 Task: Set the rendering intent for color conversion for Open GL video output to "Absolute colorimetric".
Action: Mouse moved to (125, 17)
Screenshot: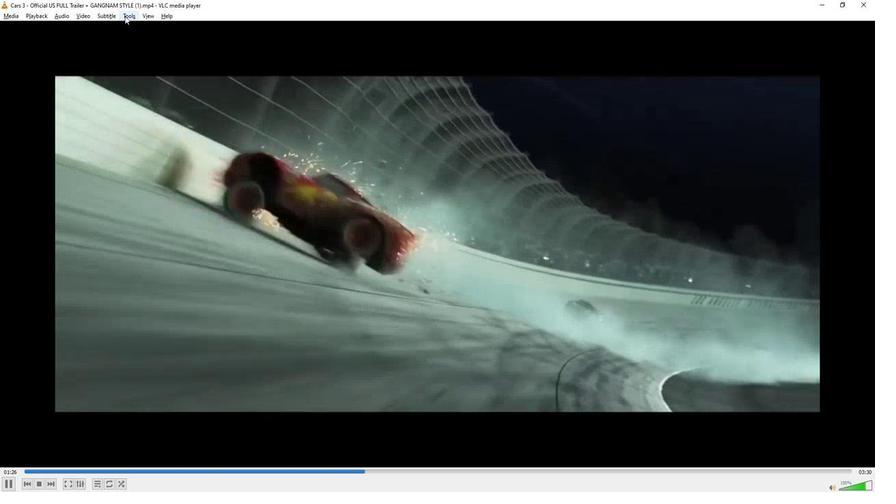 
Action: Mouse pressed left at (125, 17)
Screenshot: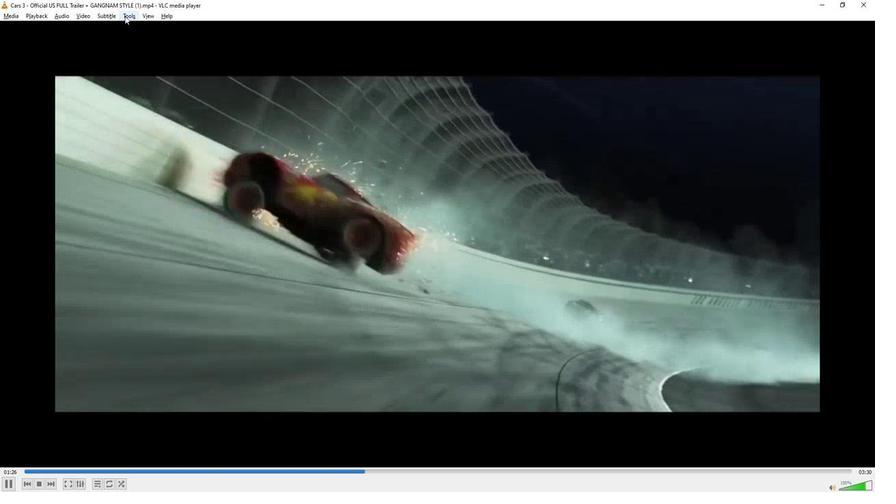 
Action: Mouse moved to (152, 123)
Screenshot: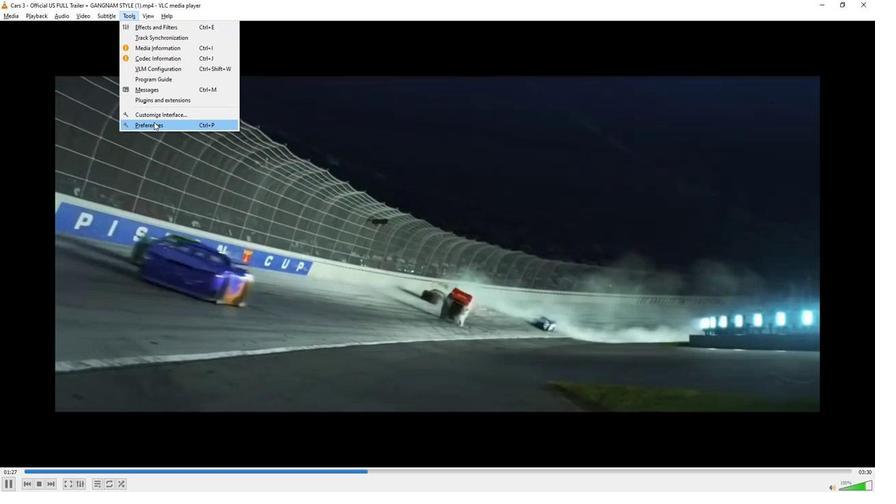 
Action: Mouse pressed left at (152, 123)
Screenshot: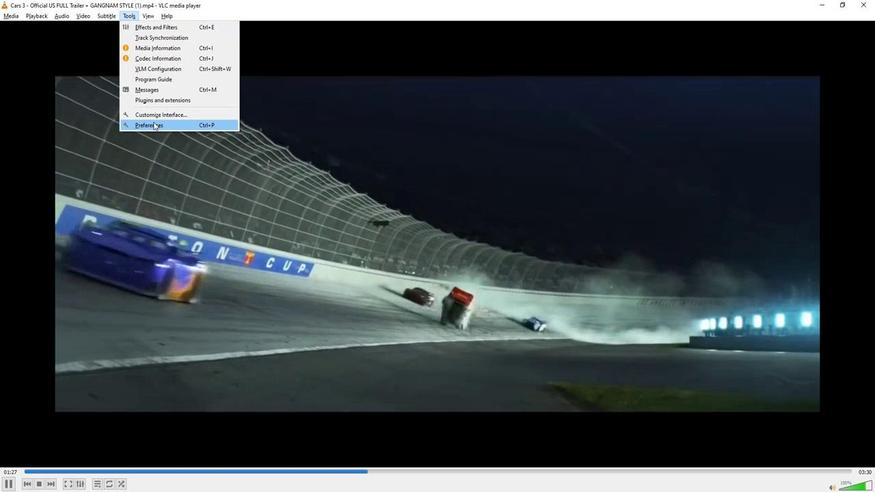 
Action: Mouse moved to (196, 388)
Screenshot: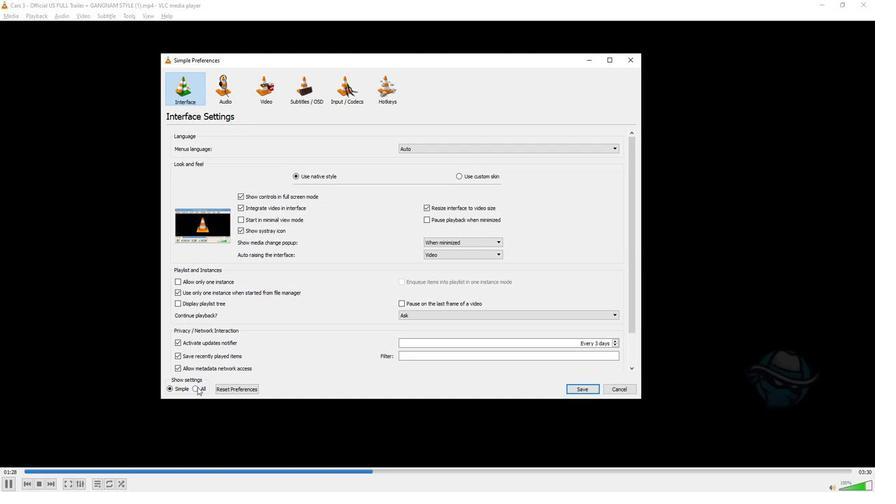 
Action: Mouse pressed left at (196, 388)
Screenshot: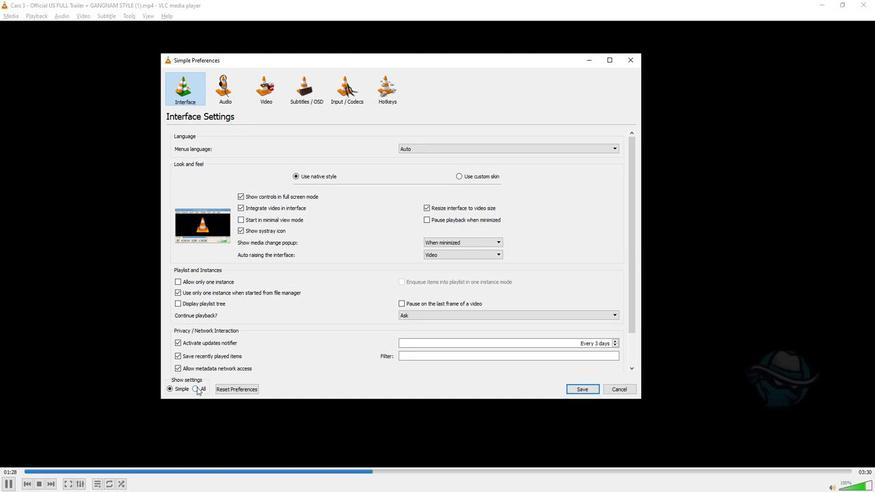 
Action: Mouse moved to (210, 262)
Screenshot: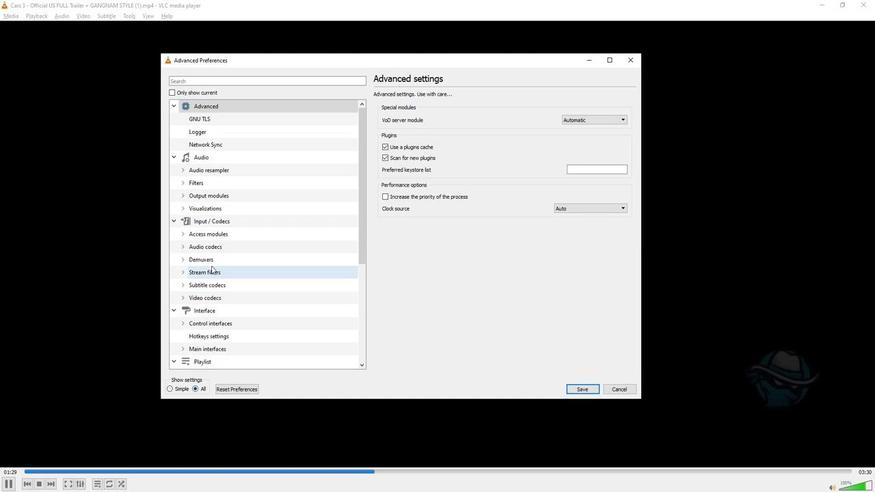 
Action: Mouse scrolled (210, 262) with delta (0, 0)
Screenshot: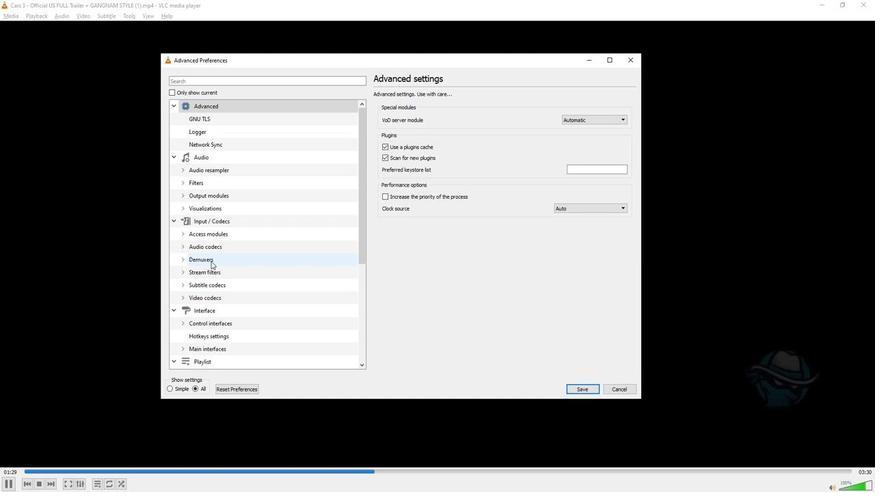 
Action: Mouse scrolled (210, 262) with delta (0, 0)
Screenshot: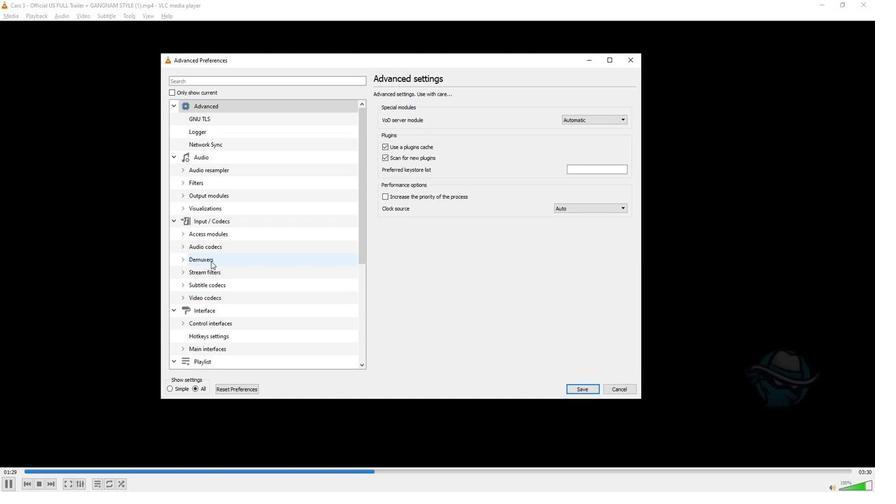 
Action: Mouse scrolled (210, 262) with delta (0, 0)
Screenshot: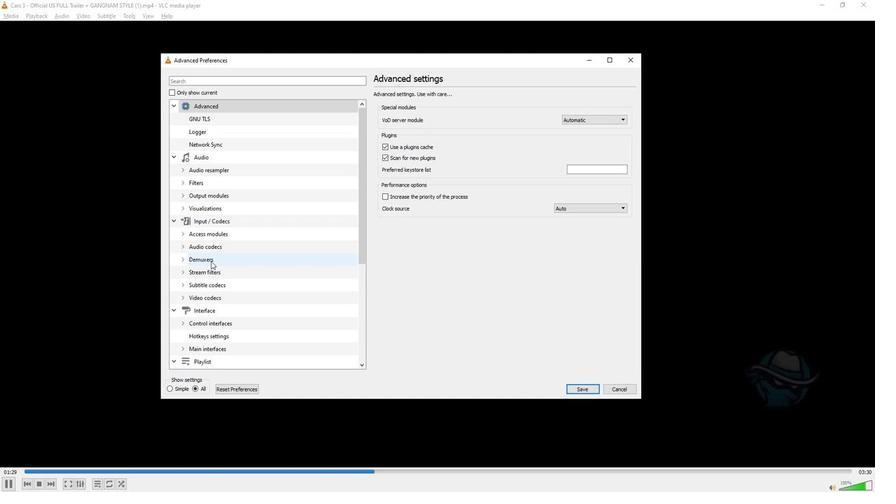 
Action: Mouse scrolled (210, 262) with delta (0, 0)
Screenshot: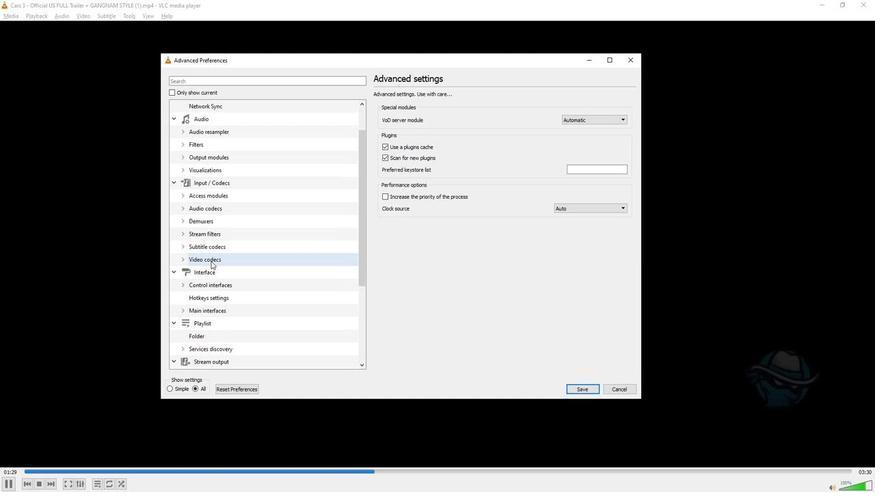 
Action: Mouse scrolled (210, 262) with delta (0, 0)
Screenshot: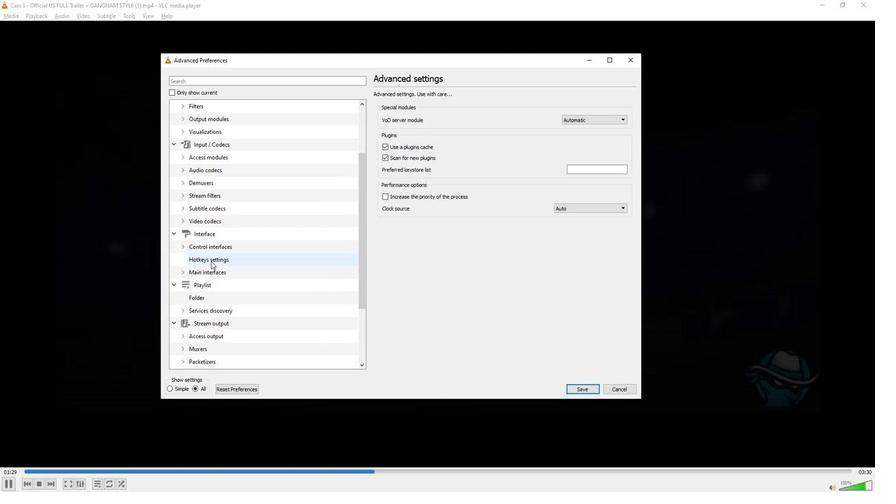 
Action: Mouse scrolled (210, 262) with delta (0, 0)
Screenshot: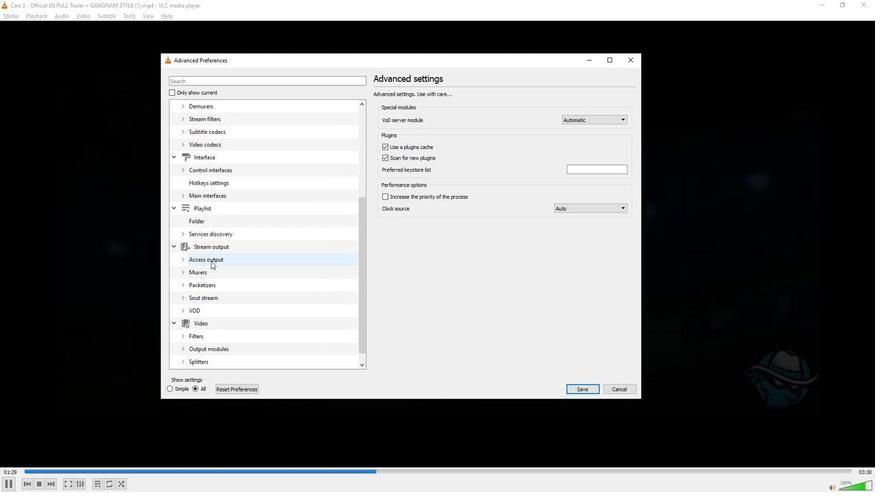 
Action: Mouse scrolled (210, 262) with delta (0, 0)
Screenshot: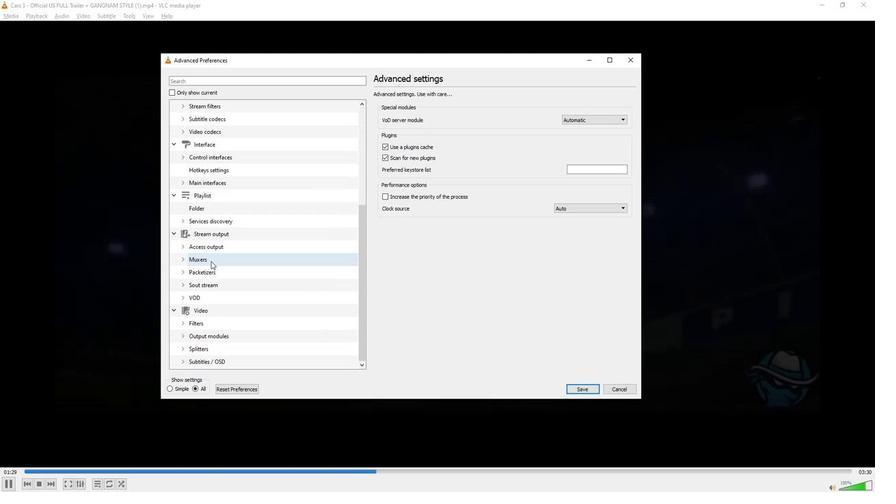 
Action: Mouse moved to (183, 336)
Screenshot: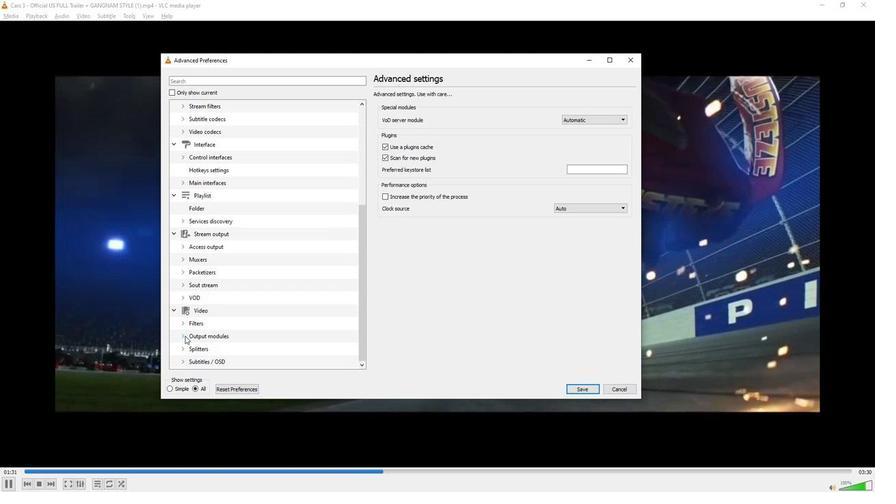 
Action: Mouse pressed left at (183, 336)
Screenshot: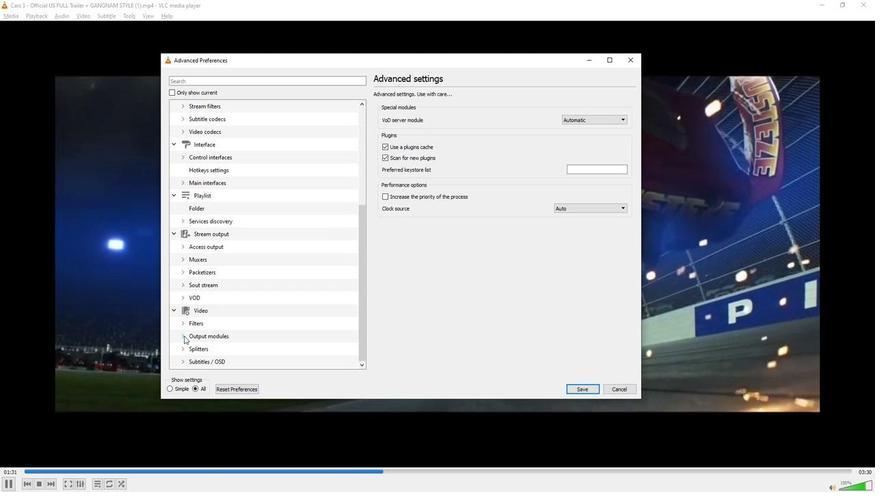 
Action: Mouse moved to (192, 327)
Screenshot: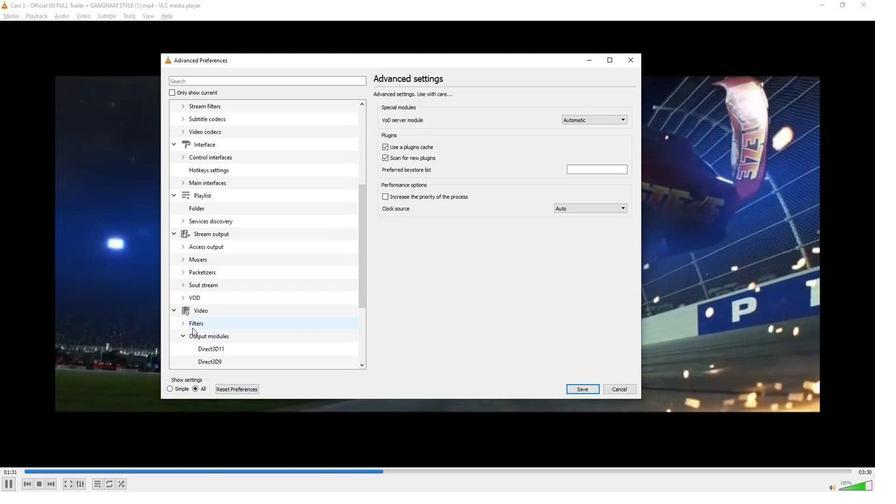 
Action: Mouse scrolled (192, 327) with delta (0, 0)
Screenshot: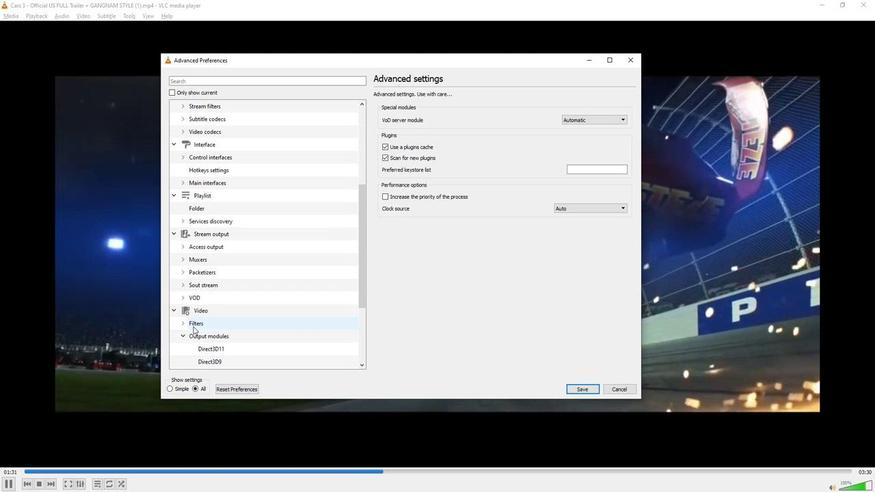 
Action: Mouse scrolled (192, 327) with delta (0, 0)
Screenshot: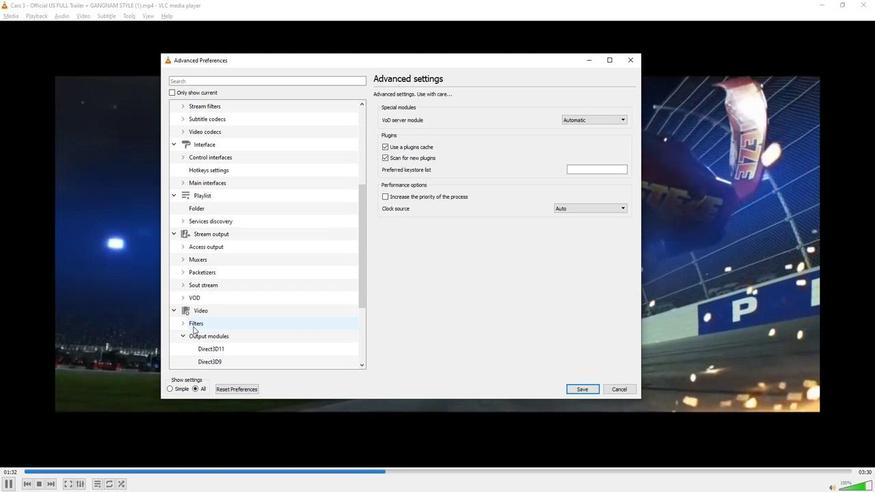 
Action: Mouse scrolled (192, 327) with delta (0, 0)
Screenshot: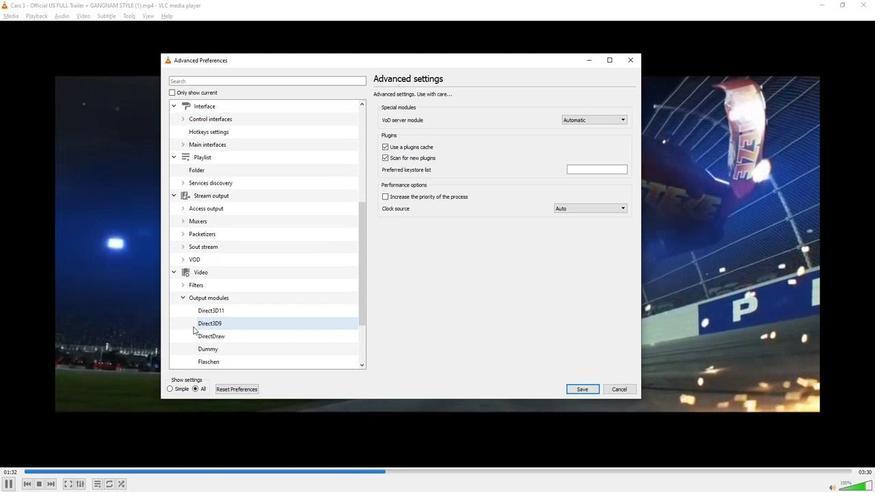 
Action: Mouse scrolled (192, 327) with delta (0, 0)
Screenshot: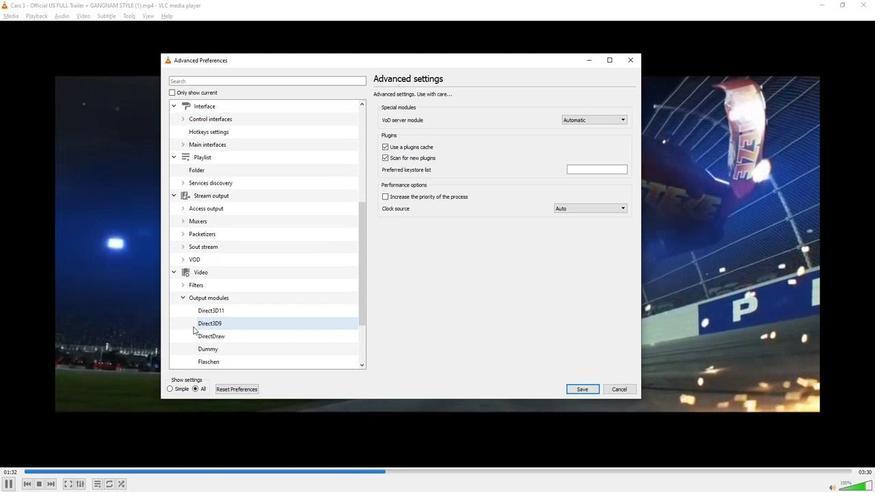 
Action: Mouse scrolled (192, 327) with delta (0, 0)
Screenshot: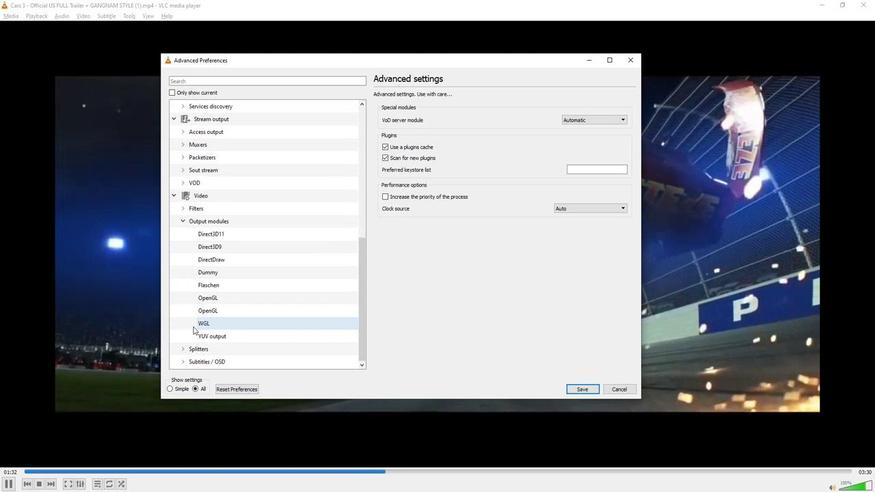 
Action: Mouse scrolled (192, 327) with delta (0, 0)
Screenshot: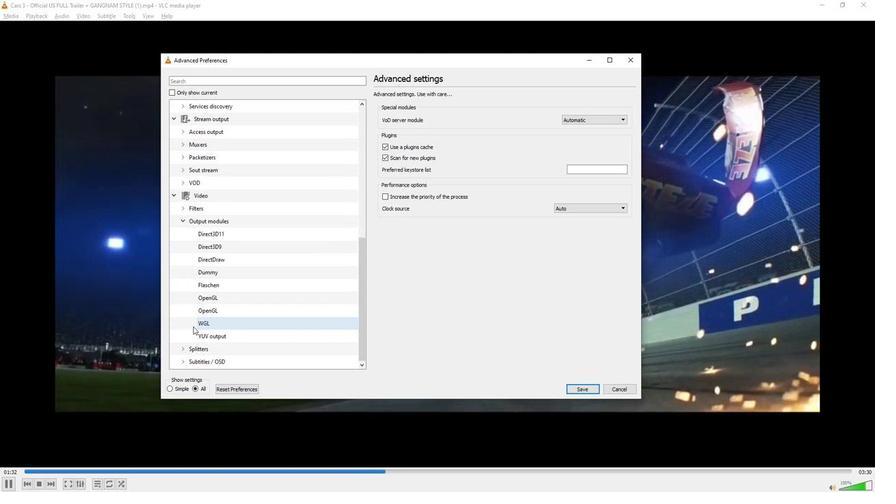 
Action: Mouse scrolled (192, 327) with delta (0, 0)
Screenshot: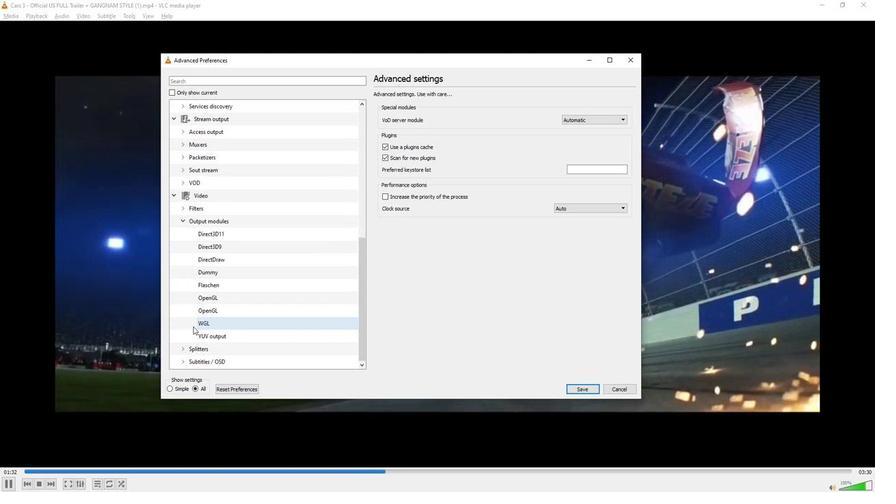 
Action: Mouse scrolled (192, 327) with delta (0, 0)
Screenshot: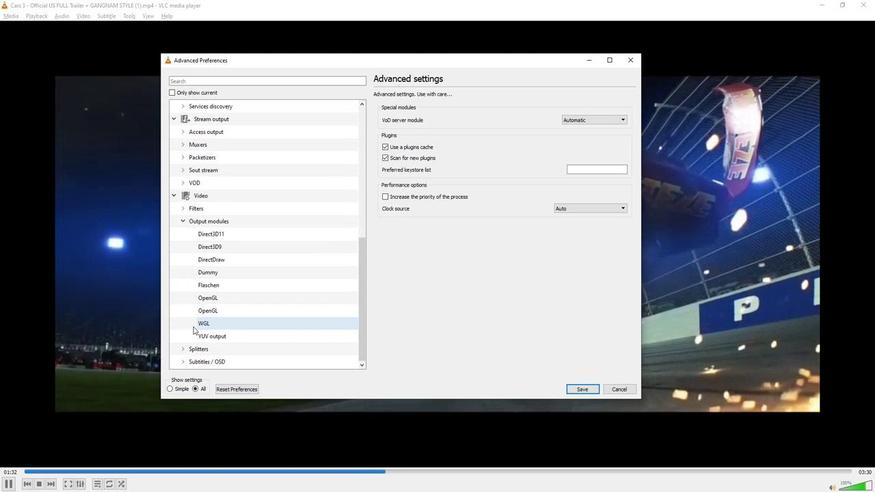 
Action: Mouse moved to (211, 299)
Screenshot: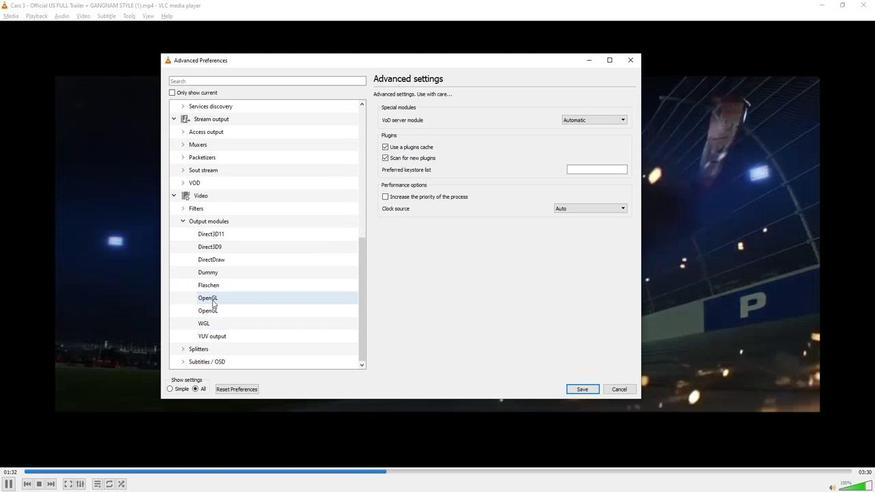 
Action: Mouse pressed left at (211, 299)
Screenshot: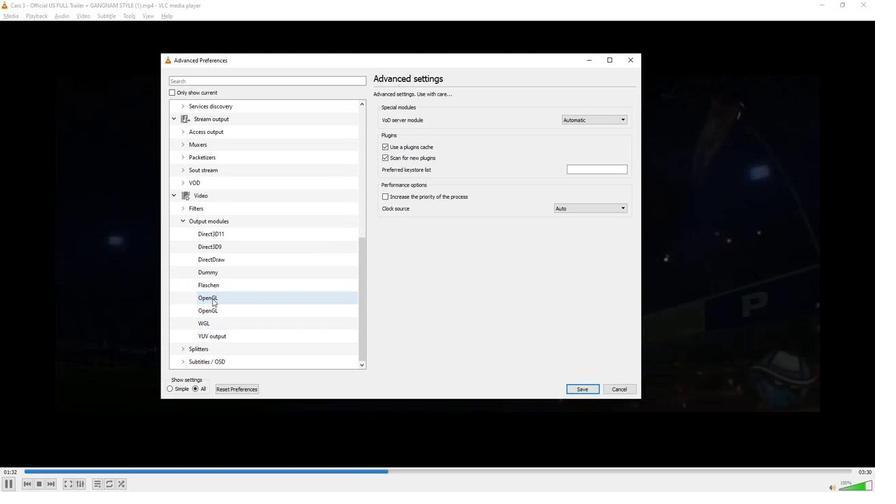 
Action: Mouse moved to (588, 143)
Screenshot: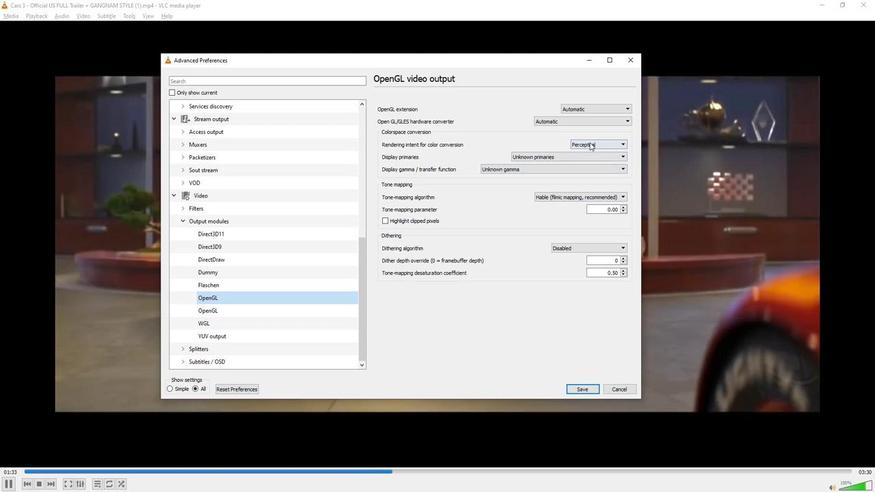 
Action: Mouse pressed left at (588, 143)
Screenshot: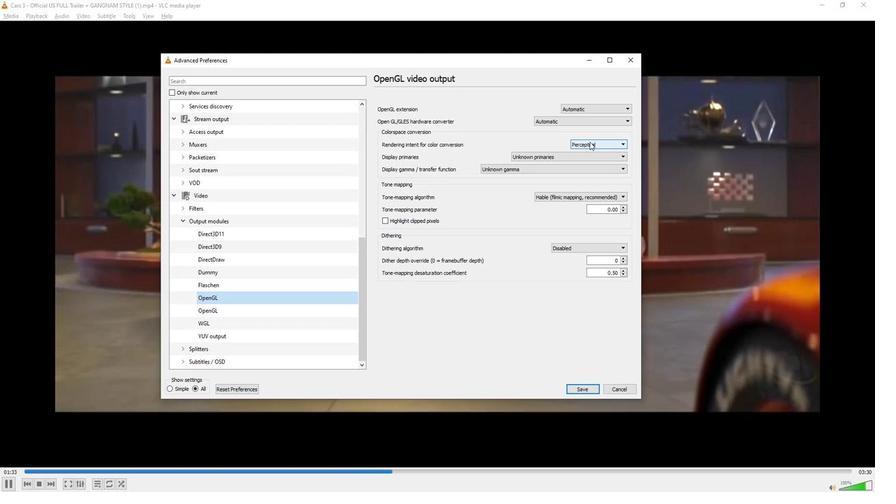 
Action: Mouse moved to (584, 164)
Screenshot: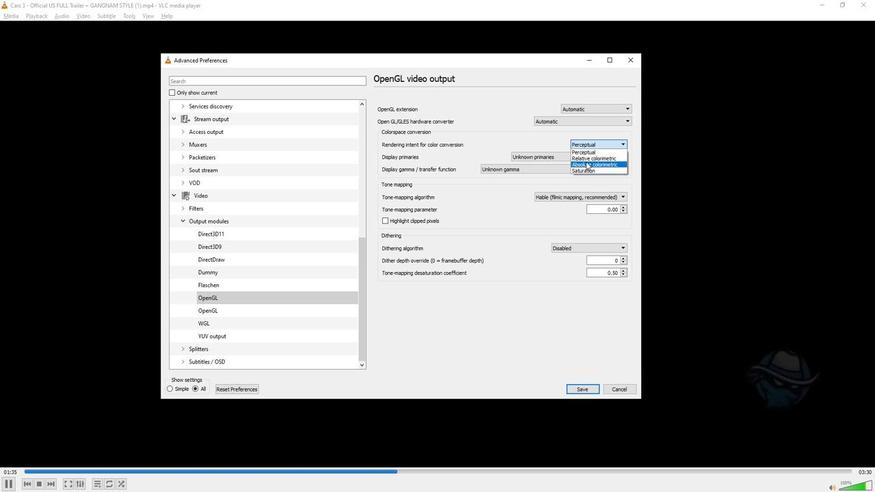 
Action: Mouse pressed left at (584, 164)
Screenshot: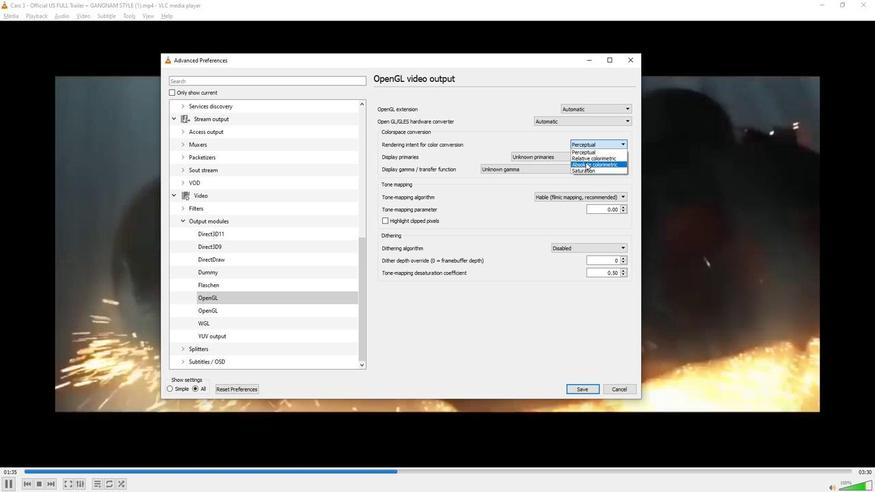 
Action: Mouse moved to (535, 260)
Screenshot: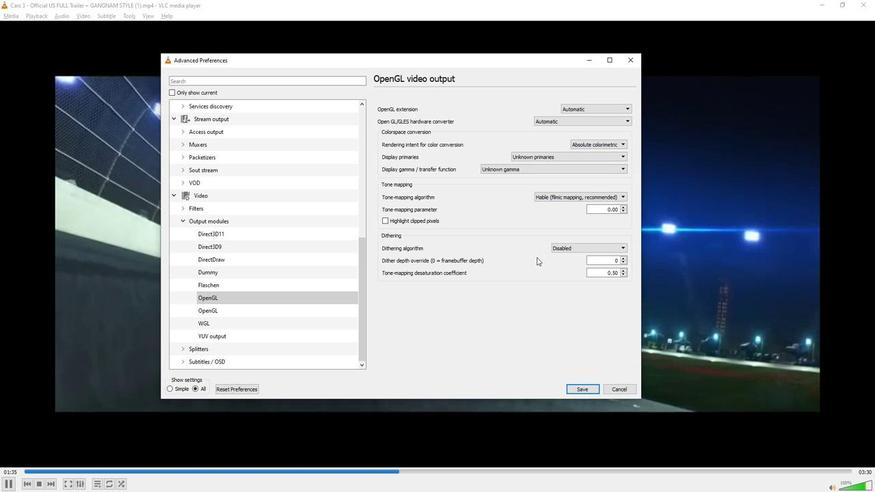 
